 Task: Join the card, in the members.
Action: Mouse moved to (987, 82)
Screenshot: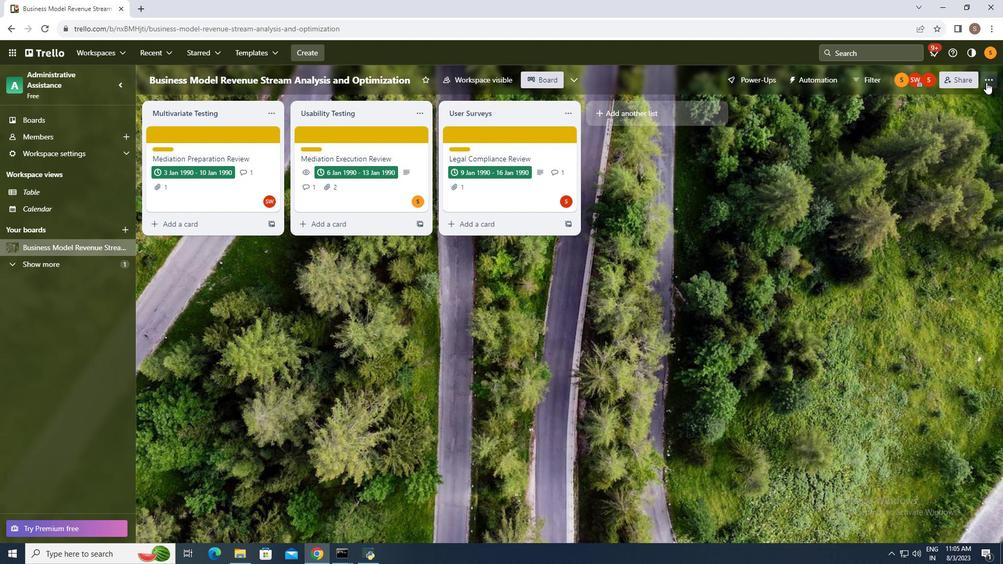 
Action: Mouse pressed left at (987, 82)
Screenshot: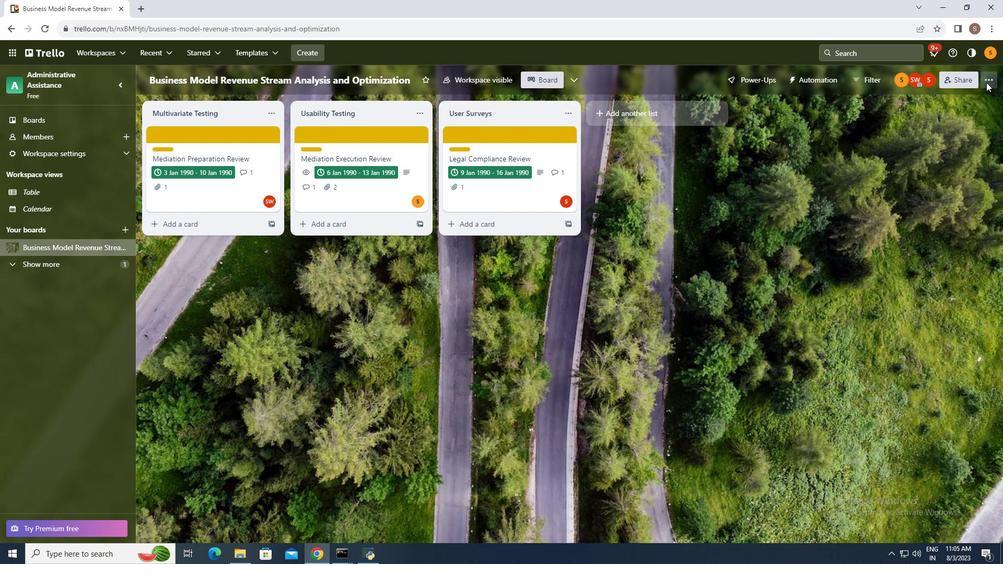 
Action: Mouse moved to (863, 218)
Screenshot: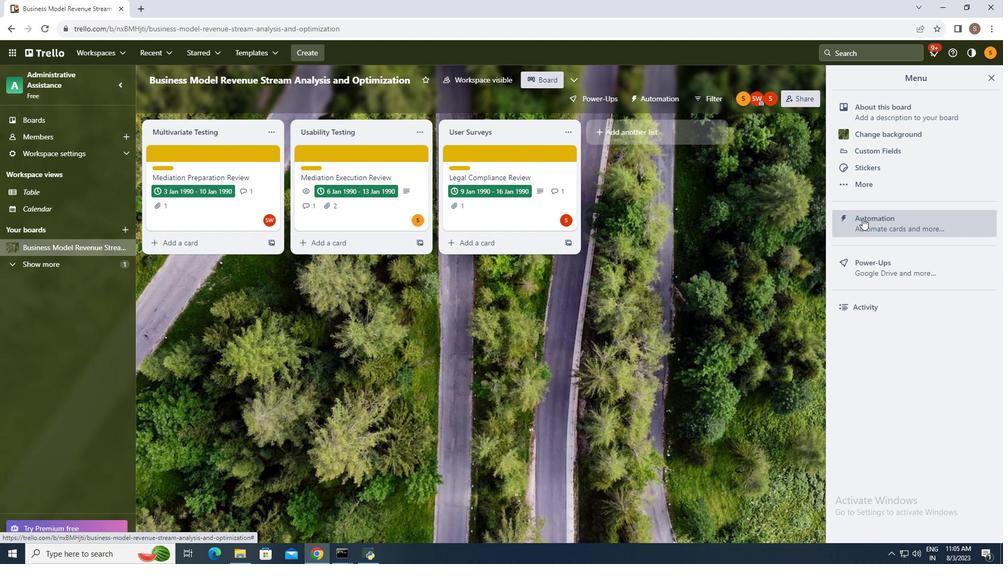 
Action: Mouse pressed left at (863, 218)
Screenshot: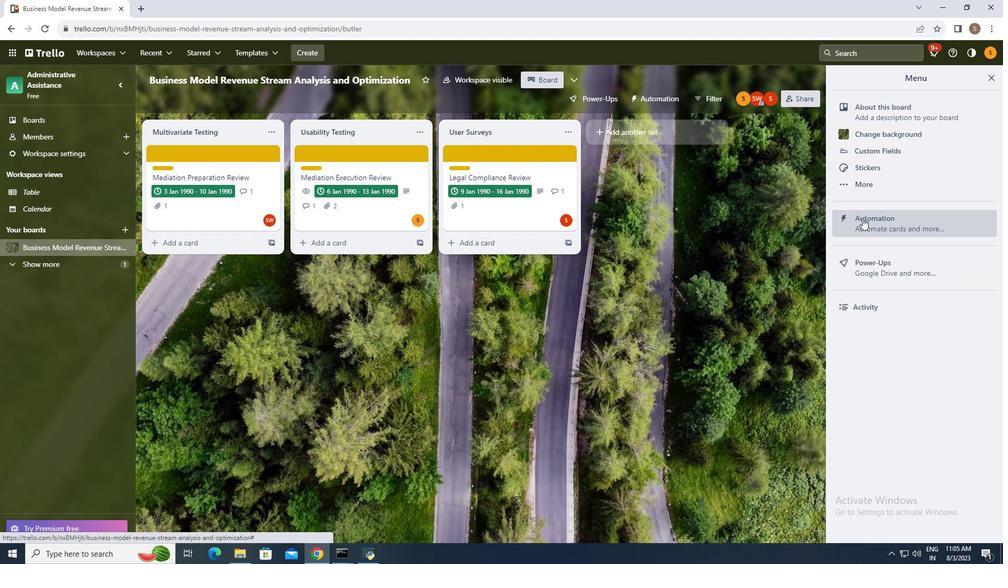 
Action: Mouse moved to (197, 266)
Screenshot: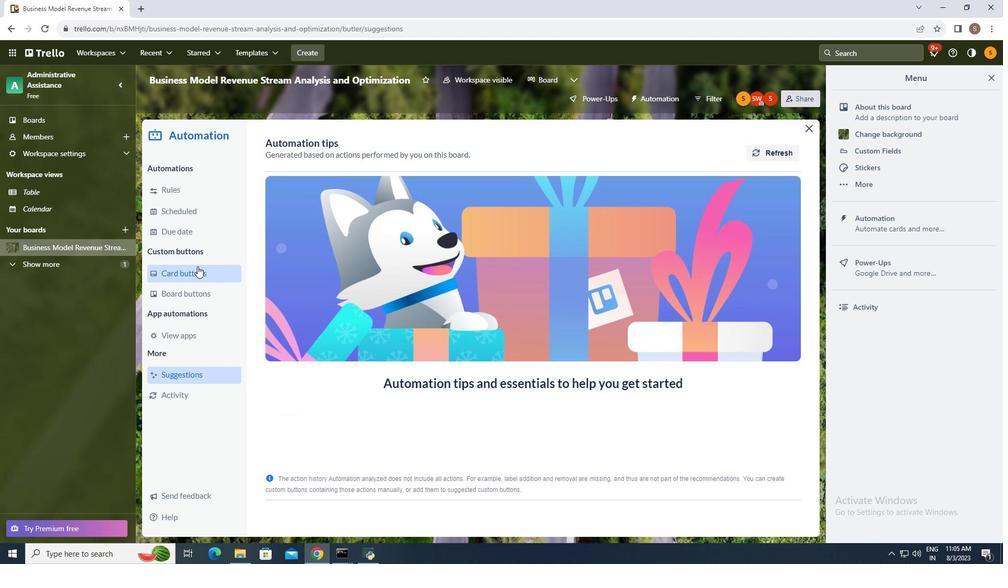 
Action: Mouse pressed left at (197, 266)
Screenshot: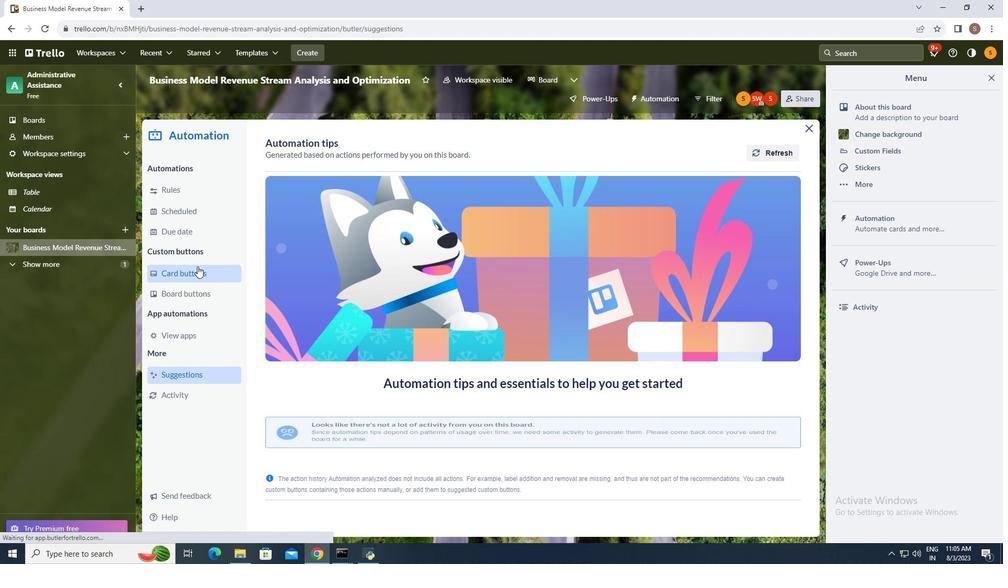 
Action: Mouse moved to (772, 150)
Screenshot: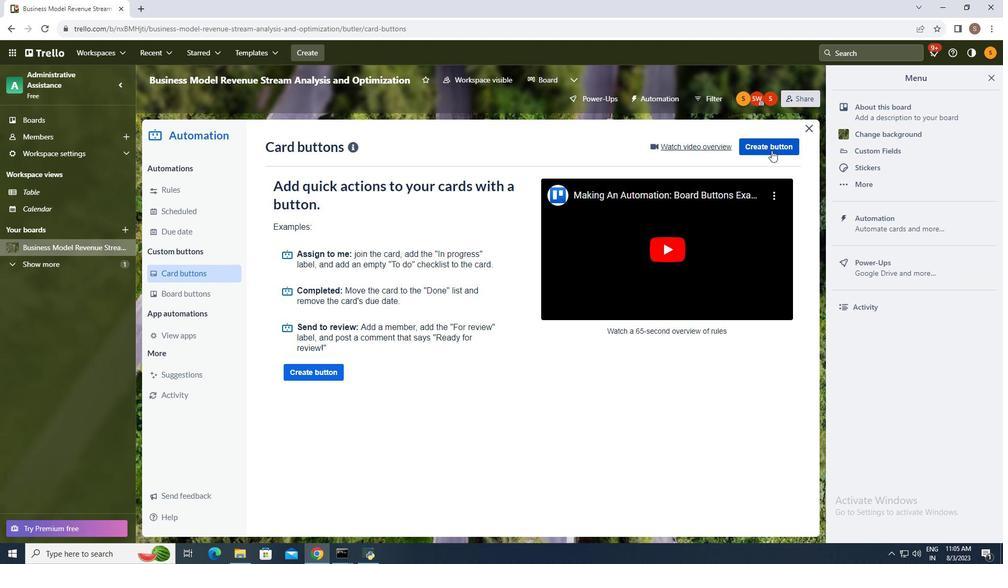 
Action: Mouse pressed left at (772, 150)
Screenshot: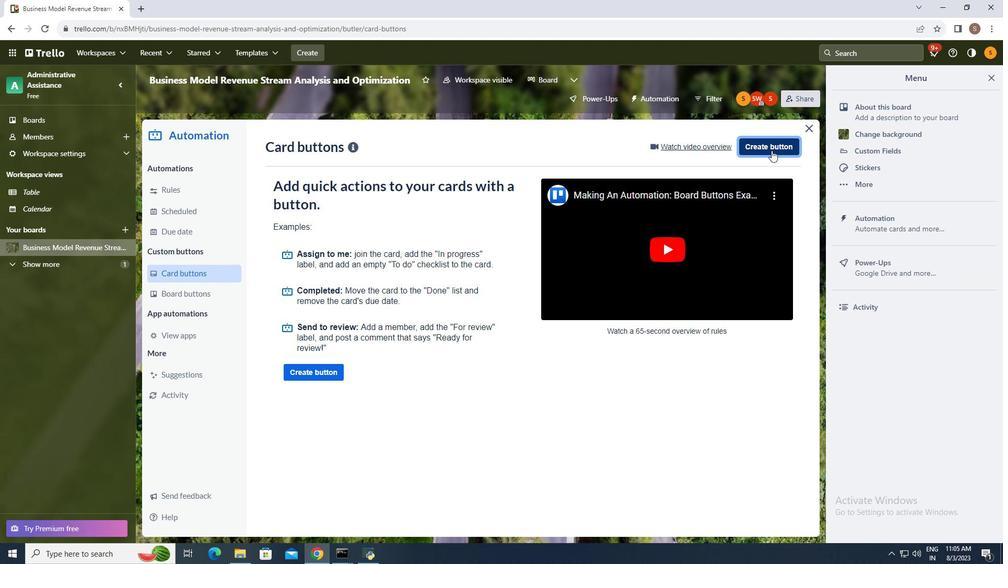 
Action: Mouse moved to (539, 290)
Screenshot: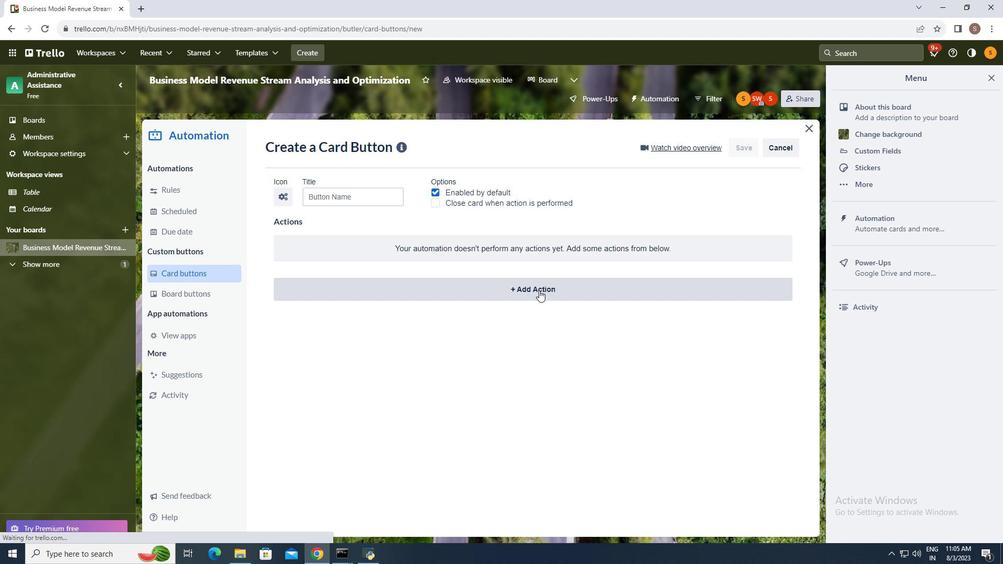 
Action: Mouse pressed left at (539, 290)
Screenshot: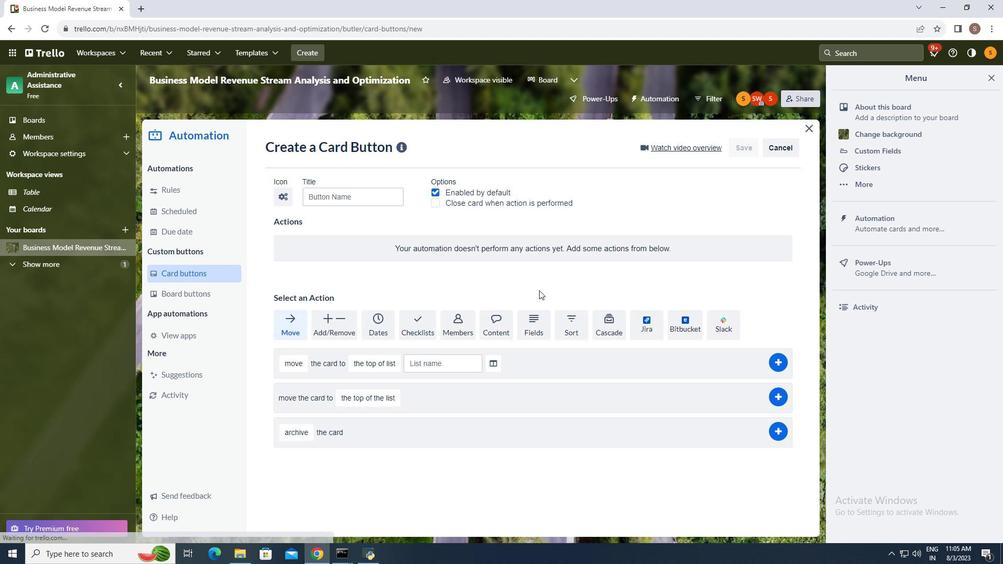 
Action: Mouse moved to (460, 316)
Screenshot: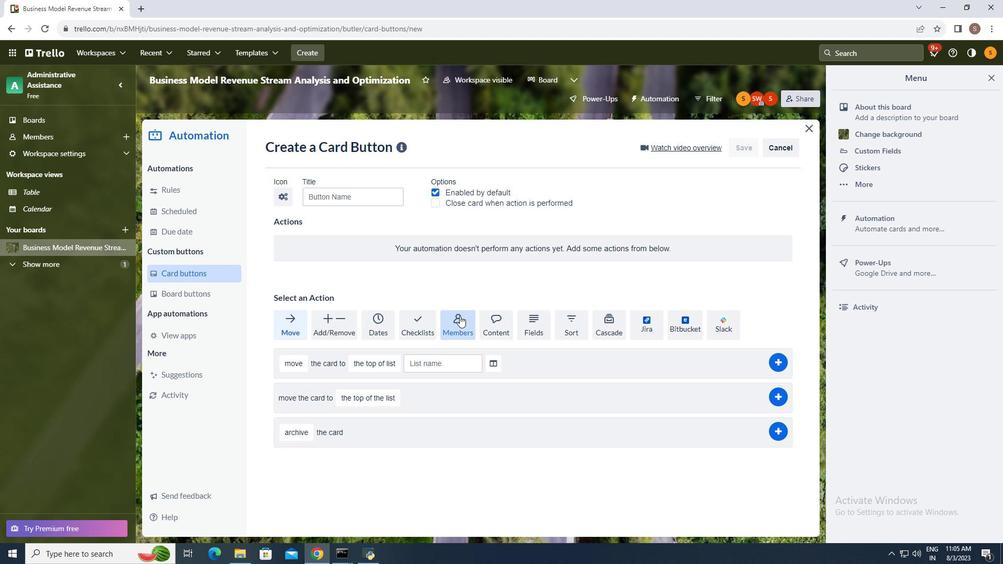 
Action: Mouse pressed left at (460, 316)
Screenshot: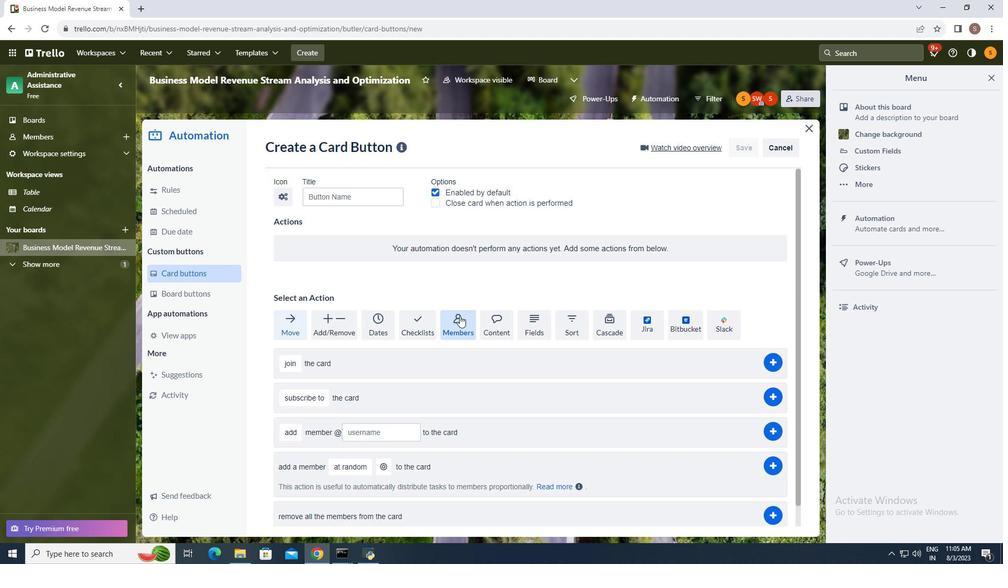 
Action: Mouse moved to (282, 363)
Screenshot: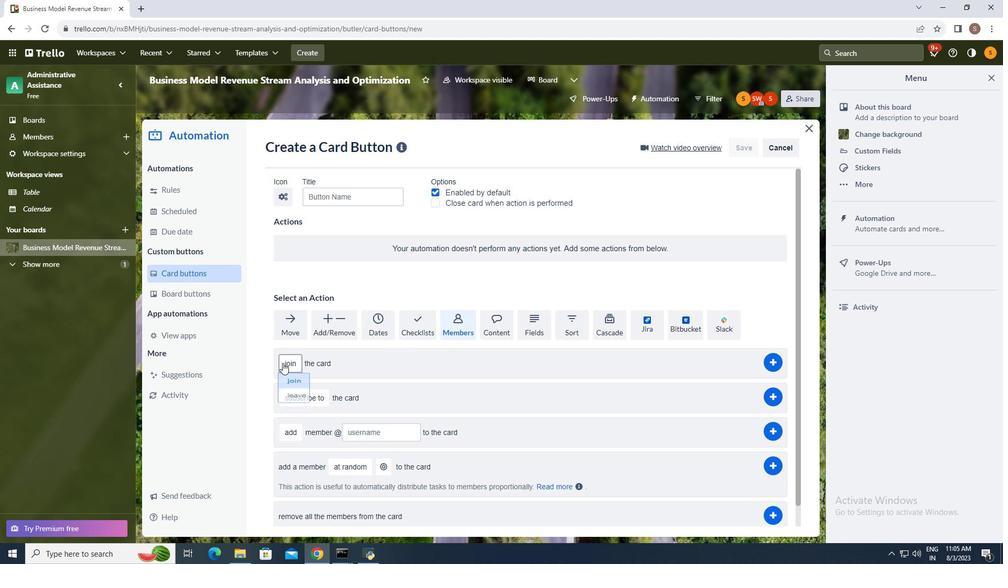 
Action: Mouse pressed left at (282, 363)
Screenshot: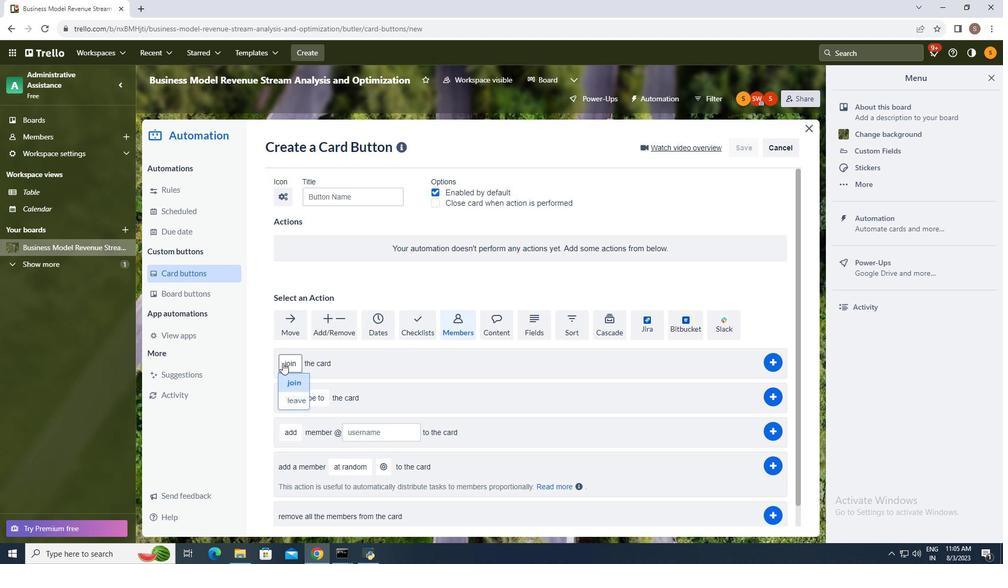 
Action: Mouse moved to (292, 381)
Screenshot: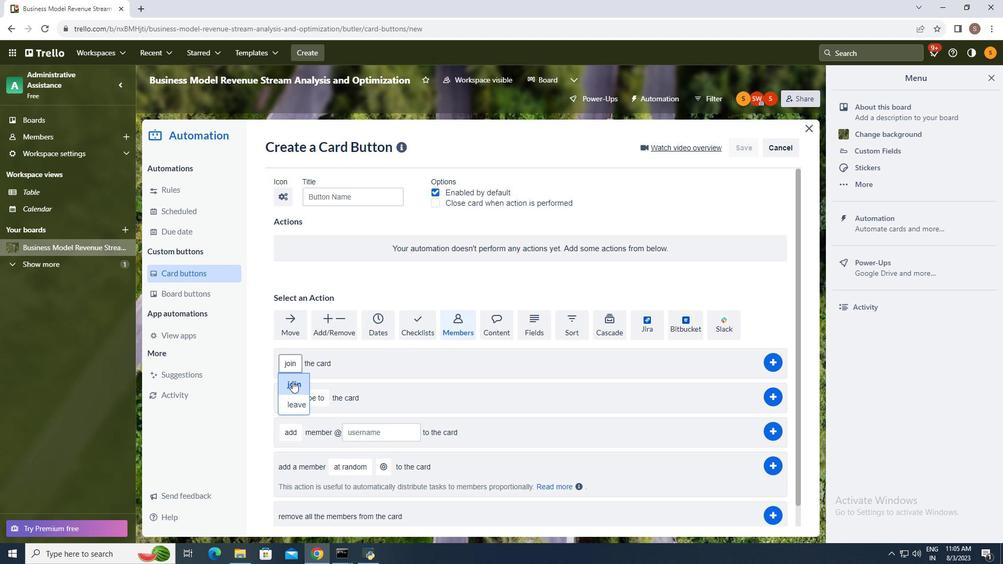 
Action: Mouse pressed left at (292, 381)
Screenshot: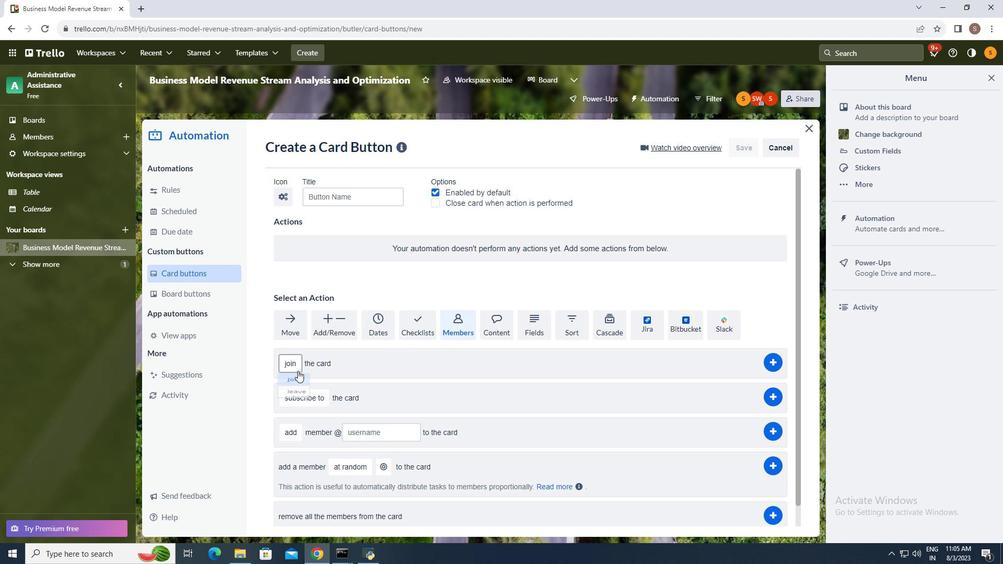 
Action: Mouse moved to (769, 358)
Screenshot: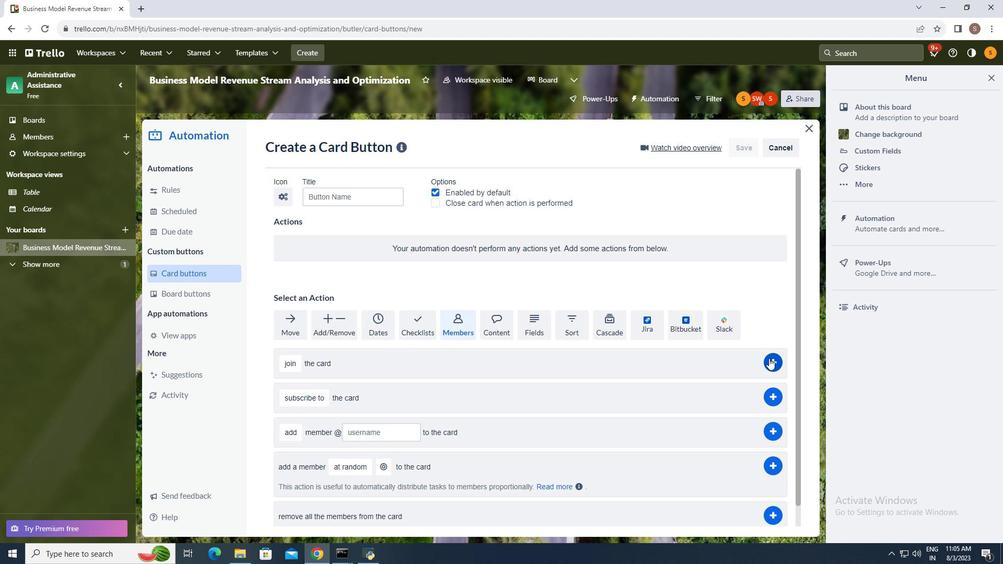 
Action: Mouse pressed left at (769, 358)
Screenshot: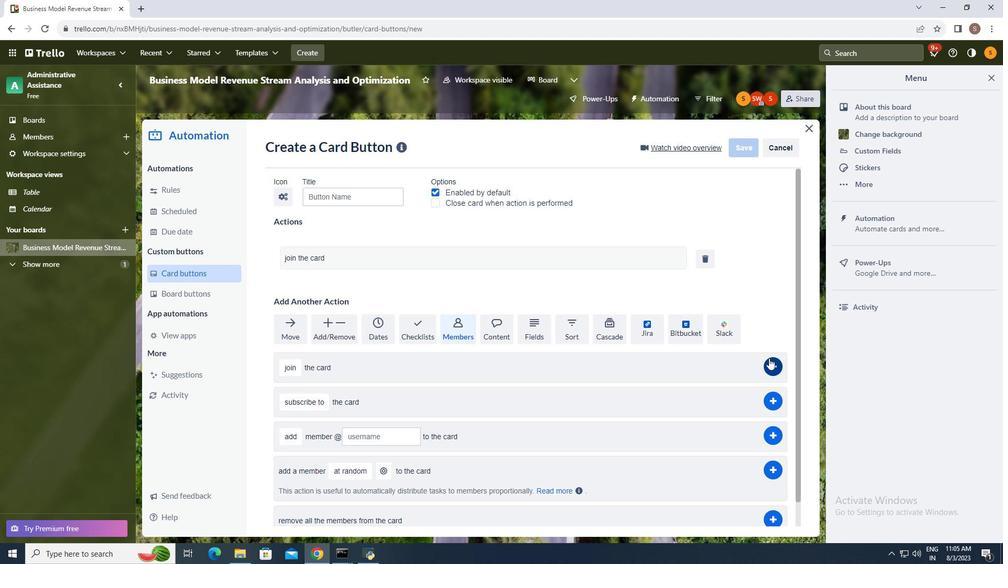 
Action: Mouse moved to (884, 342)
Screenshot: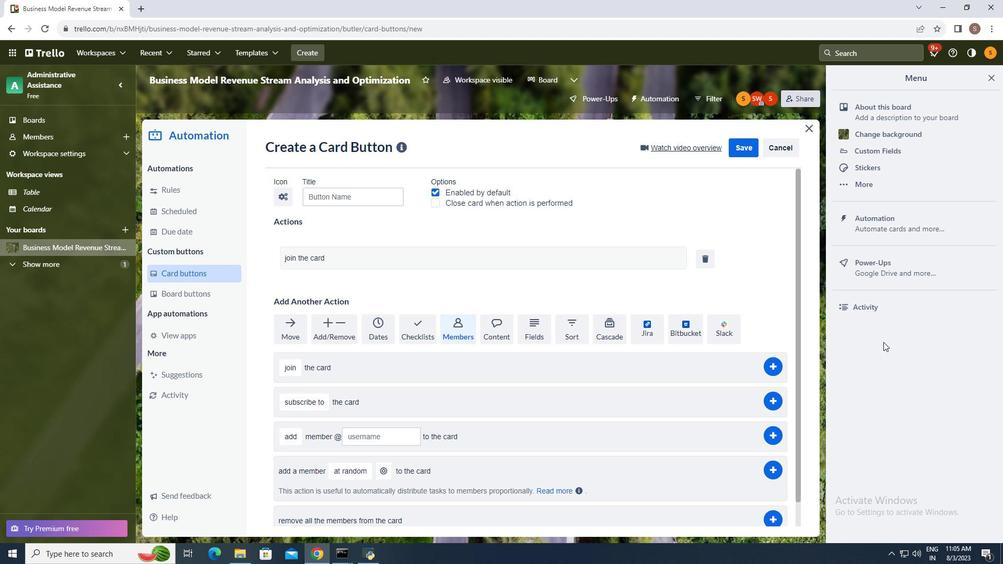 
